 Task: Filter the search records by position
Action: Mouse scrolled (177, 171) with delta (0, 0)
Screenshot: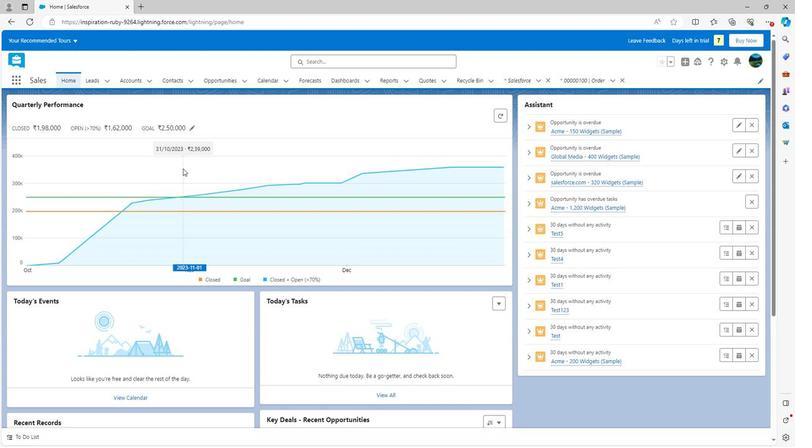 
Action: Mouse scrolled (177, 171) with delta (0, 0)
Screenshot: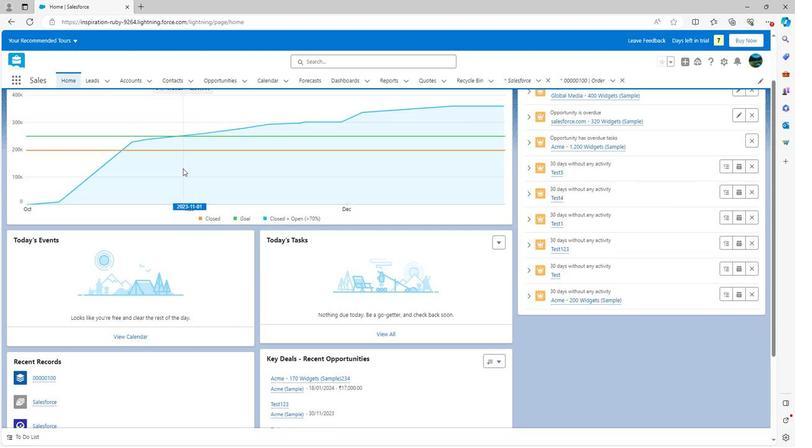 
Action: Mouse scrolled (177, 171) with delta (0, 0)
Screenshot: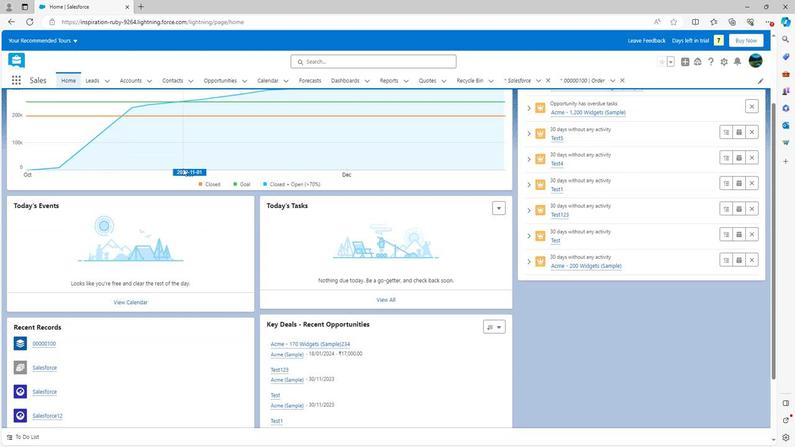
Action: Mouse scrolled (177, 171) with delta (0, 0)
Screenshot: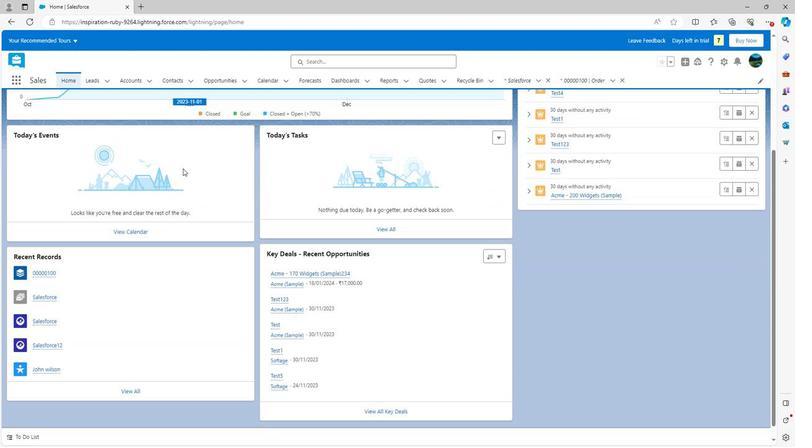 
Action: Mouse scrolled (177, 171) with delta (0, 0)
Screenshot: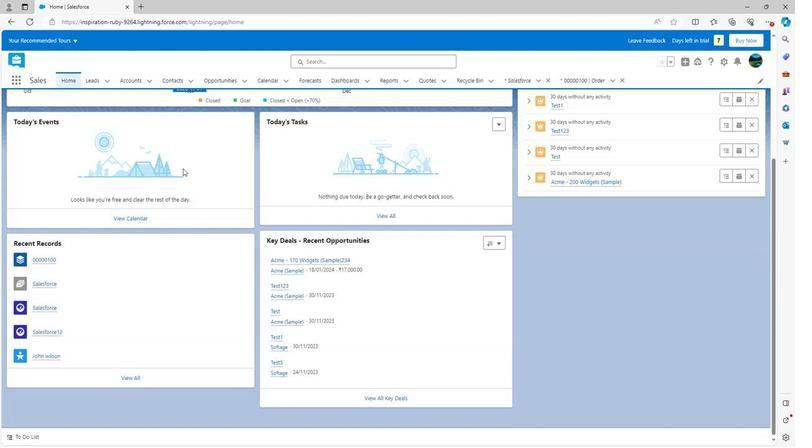 
Action: Mouse scrolled (177, 172) with delta (0, 0)
Screenshot: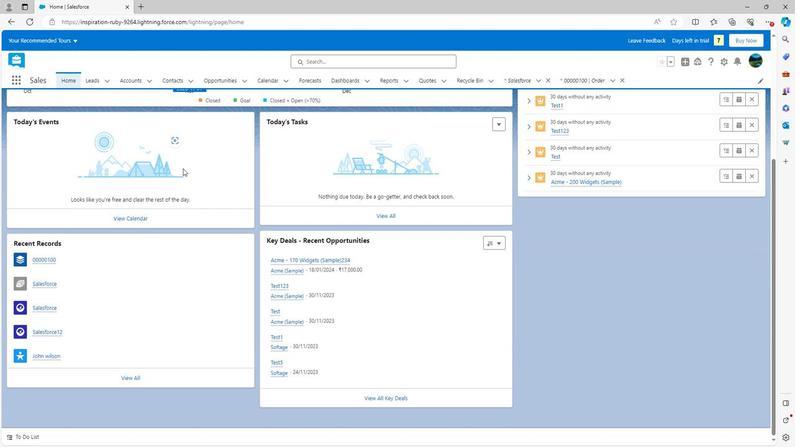 
Action: Mouse scrolled (177, 172) with delta (0, 0)
Screenshot: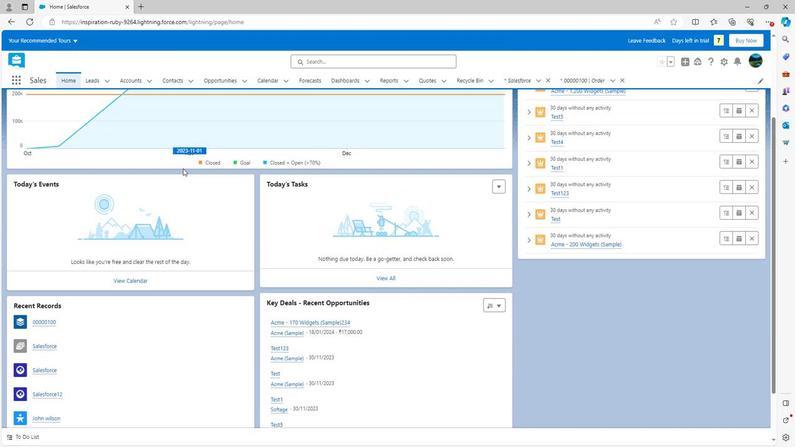 
Action: Mouse scrolled (177, 172) with delta (0, 0)
Screenshot: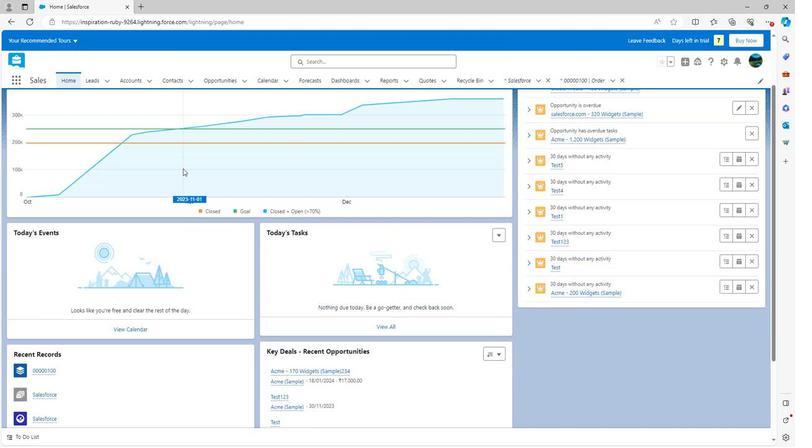 
Action: Mouse scrolled (177, 172) with delta (0, 0)
Screenshot: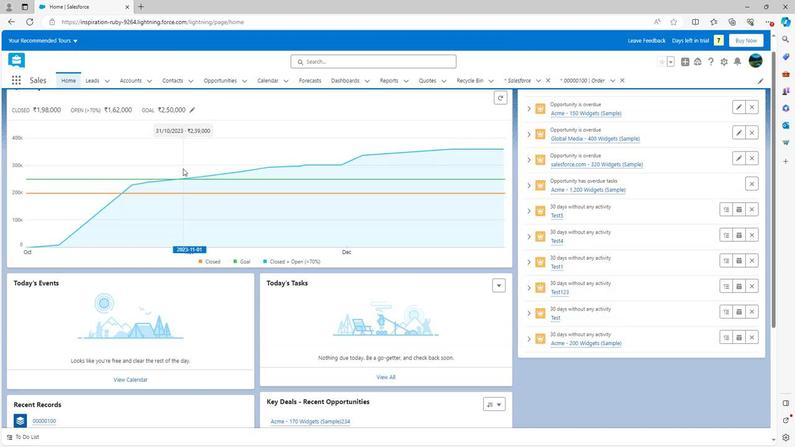 
Action: Mouse moved to (328, 74)
Screenshot: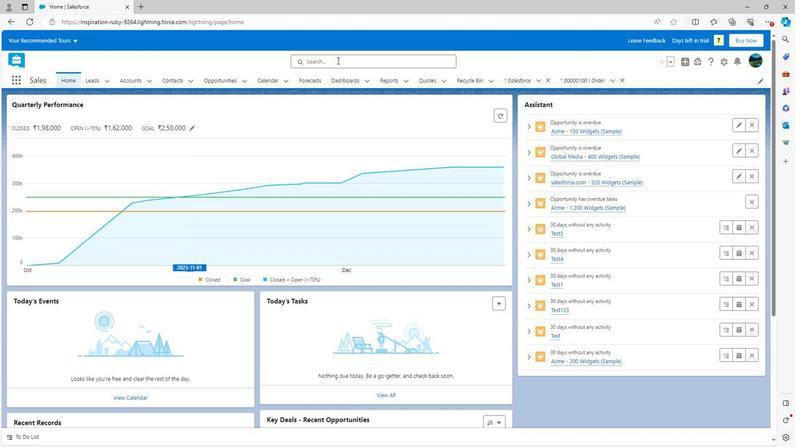 
Action: Mouse pressed left at (328, 74)
Screenshot: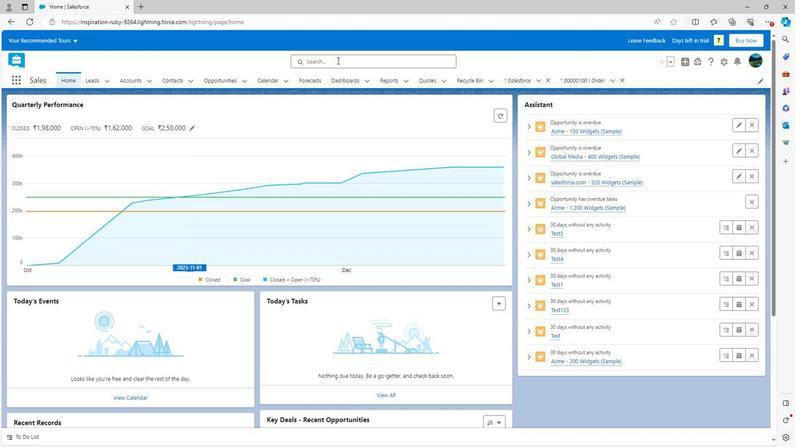 
Action: Mouse moved to (233, 77)
Screenshot: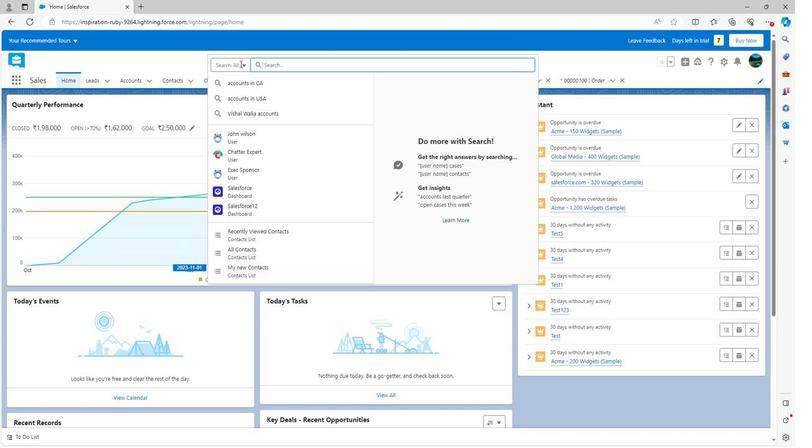 
Action: Mouse pressed left at (233, 77)
Screenshot: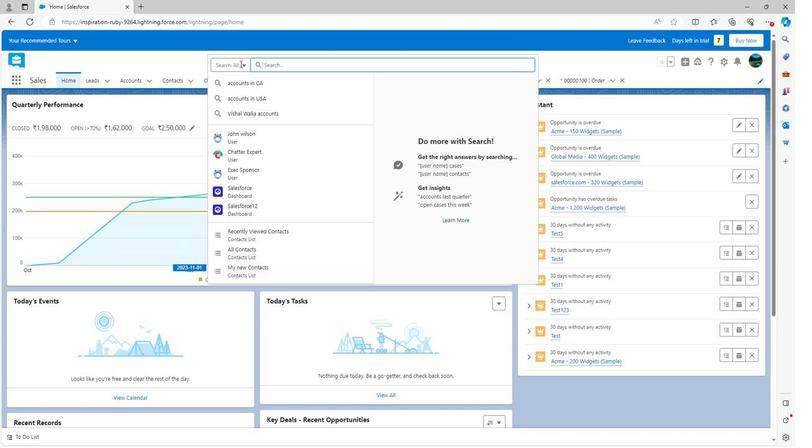 
Action: Mouse moved to (234, 193)
Screenshot: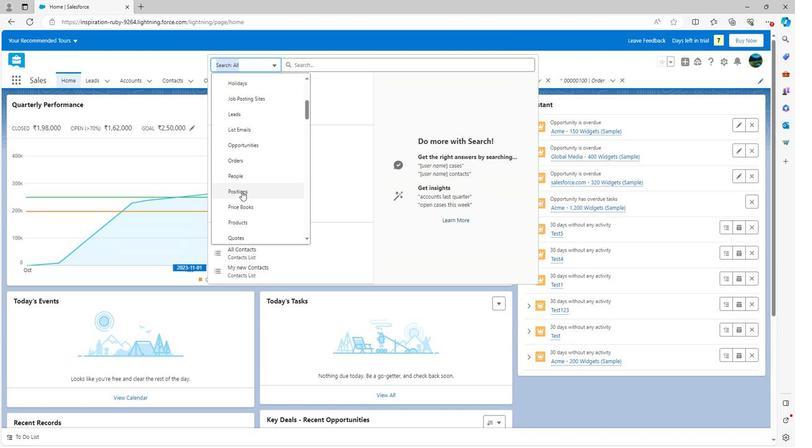 
Action: Mouse pressed left at (234, 193)
Screenshot: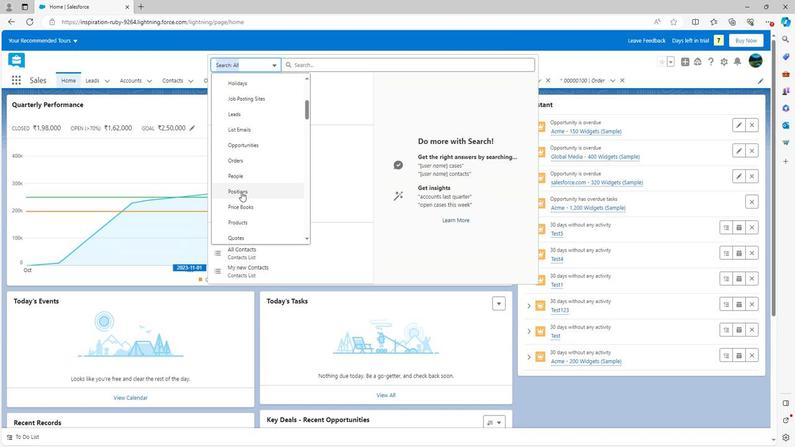 
Action: Mouse moved to (233, 106)
Screenshot: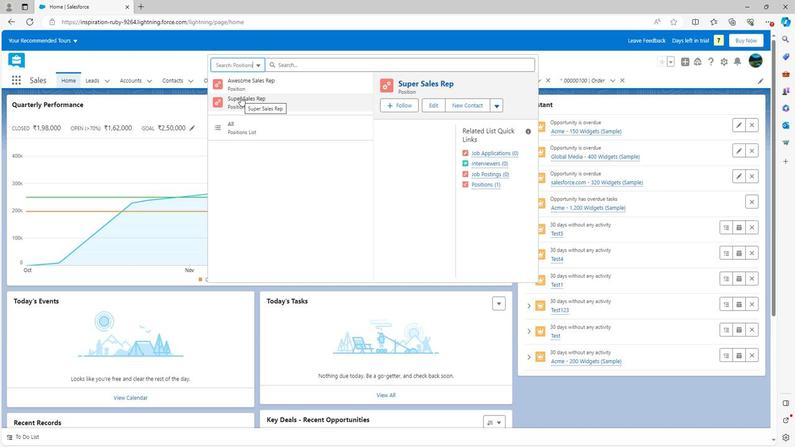 
Action: Mouse pressed left at (233, 106)
Screenshot: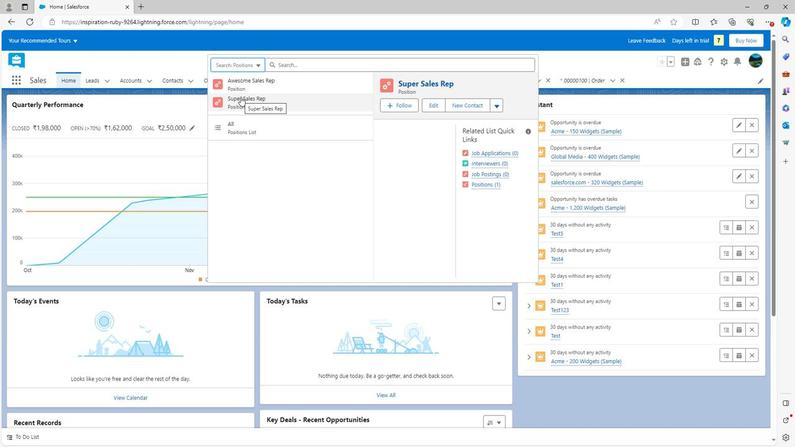 
Action: Mouse moved to (693, 91)
Screenshot: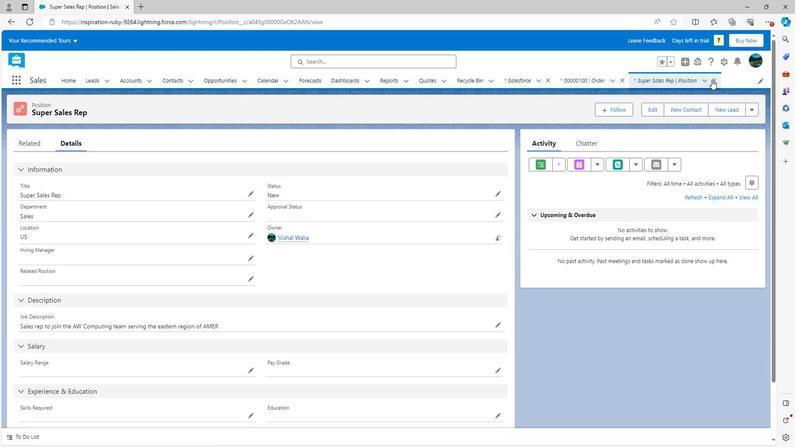 
Action: Mouse pressed left at (693, 91)
Screenshot: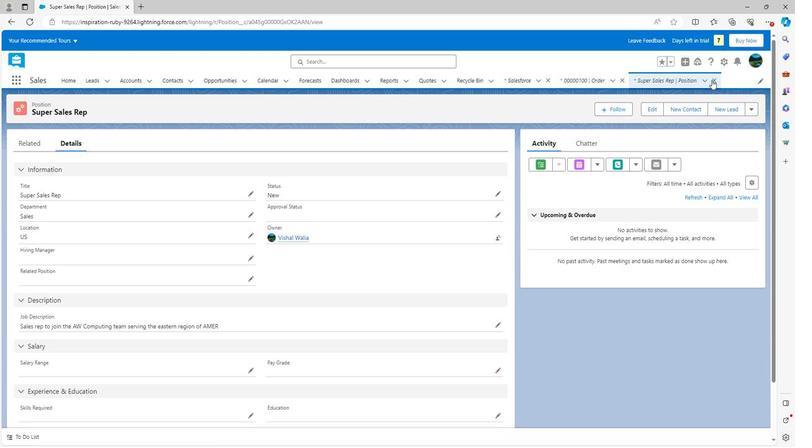 
Action: Mouse moved to (330, 73)
Screenshot: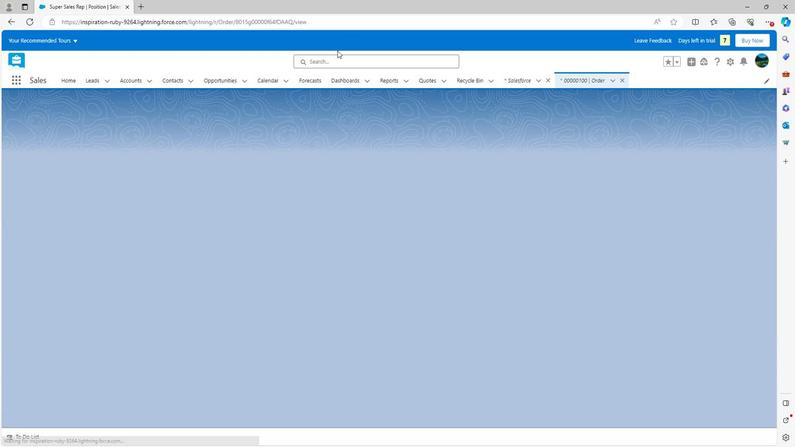 
Action: Mouse pressed left at (330, 73)
Screenshot: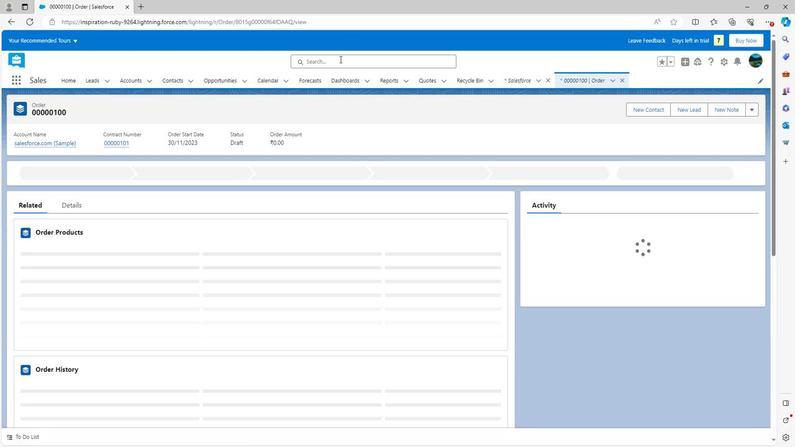 
Action: Mouse moved to (224, 78)
Screenshot: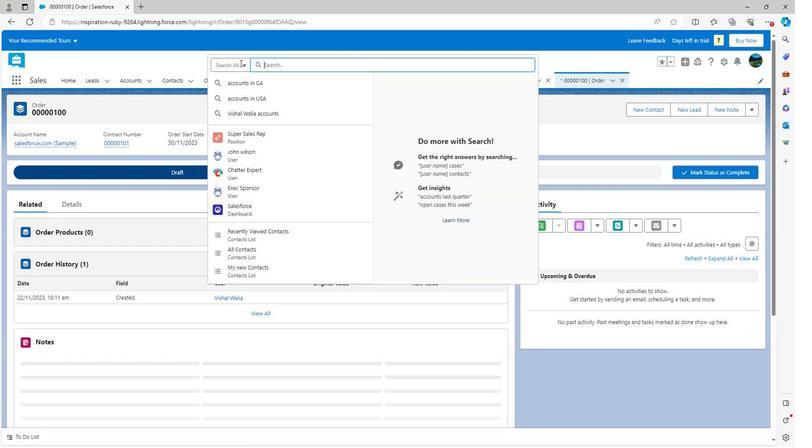 
Action: Mouse pressed left at (224, 78)
Screenshot: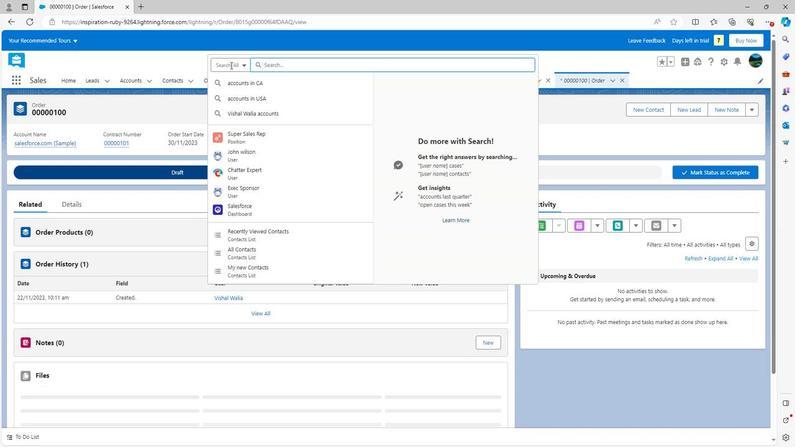 
Action: Mouse moved to (233, 192)
Screenshot: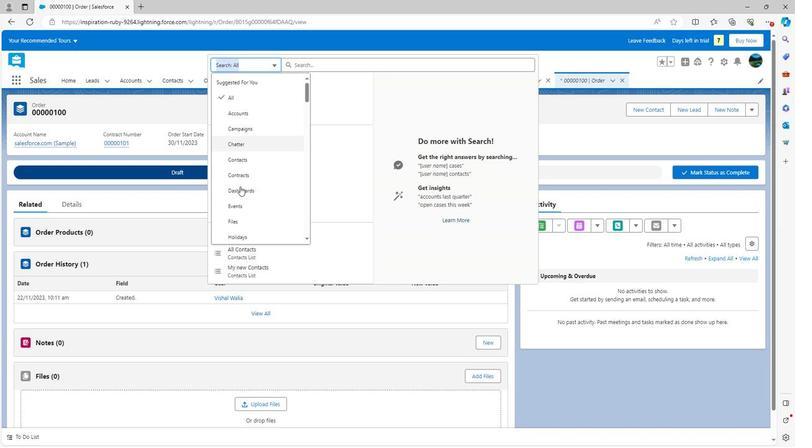 
Action: Mouse scrolled (233, 191) with delta (0, 0)
Screenshot: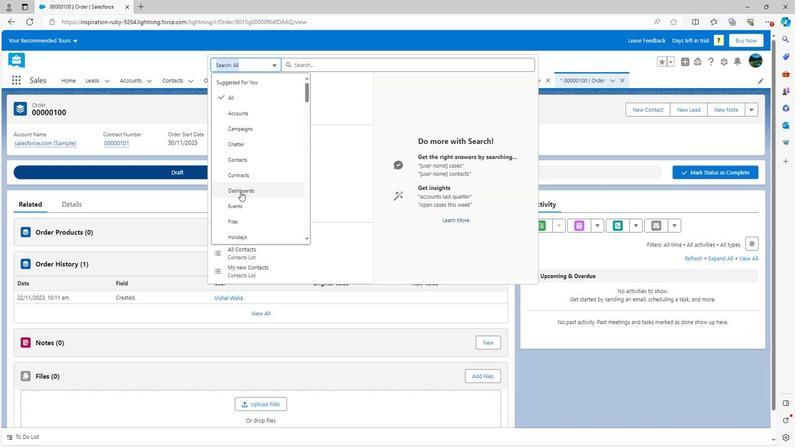
Action: Mouse scrolled (233, 191) with delta (0, 0)
Screenshot: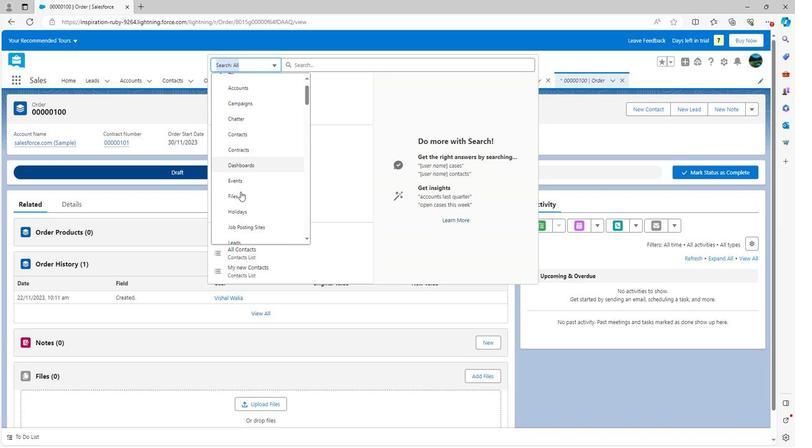 
Action: Mouse scrolled (233, 191) with delta (0, 0)
Screenshot: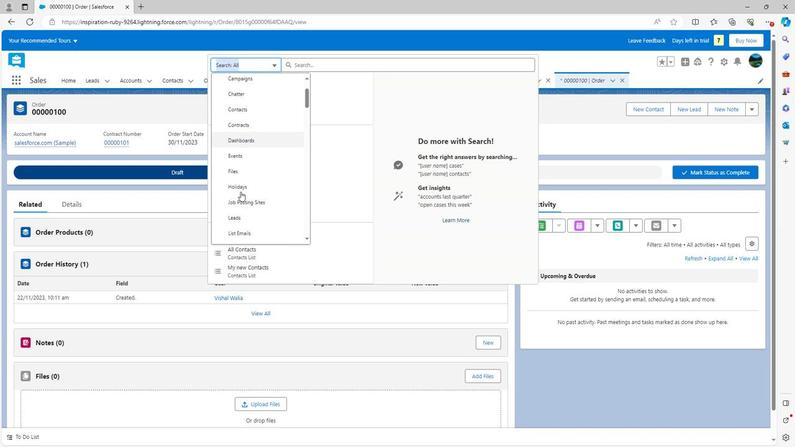 
Action: Mouse scrolled (233, 191) with delta (0, 0)
Screenshot: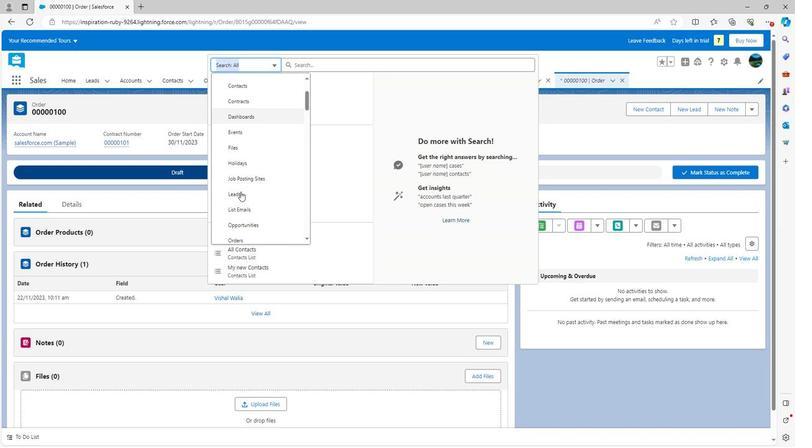 
Action: Mouse scrolled (233, 191) with delta (0, 0)
Screenshot: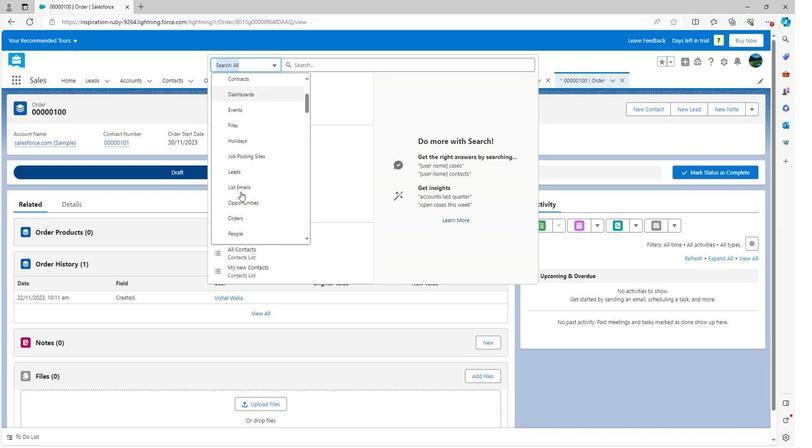 
Action: Mouse scrolled (233, 191) with delta (0, 0)
Screenshot: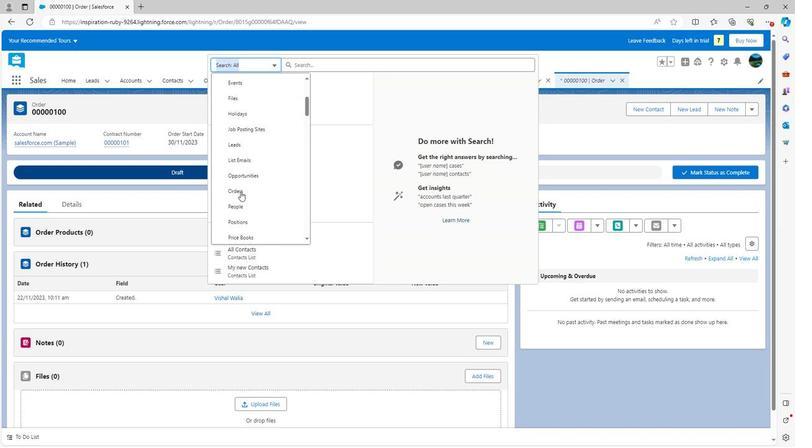 
Action: Mouse pressed left at (233, 192)
Screenshot: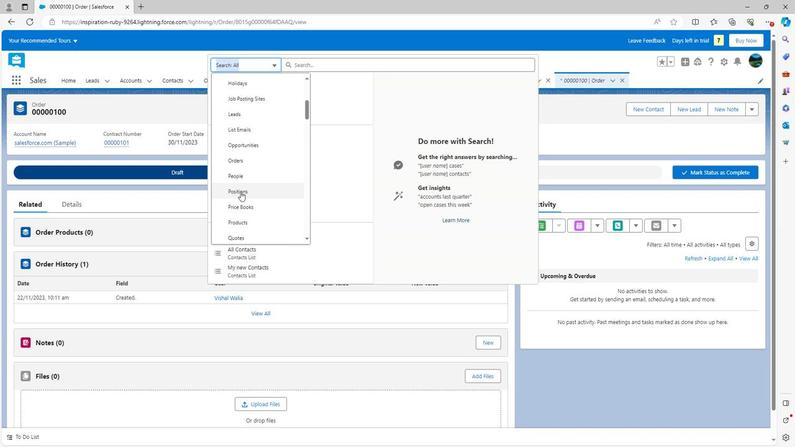 
Action: Mouse moved to (236, 93)
Screenshot: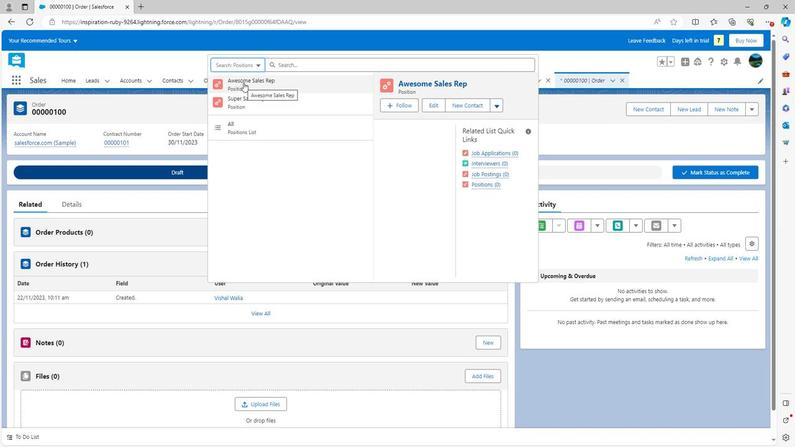 
